 Task: Filters and Effects: Apply a chroma key (green screen) effect to a video.
Action: Mouse moved to (181, 23)
Screenshot: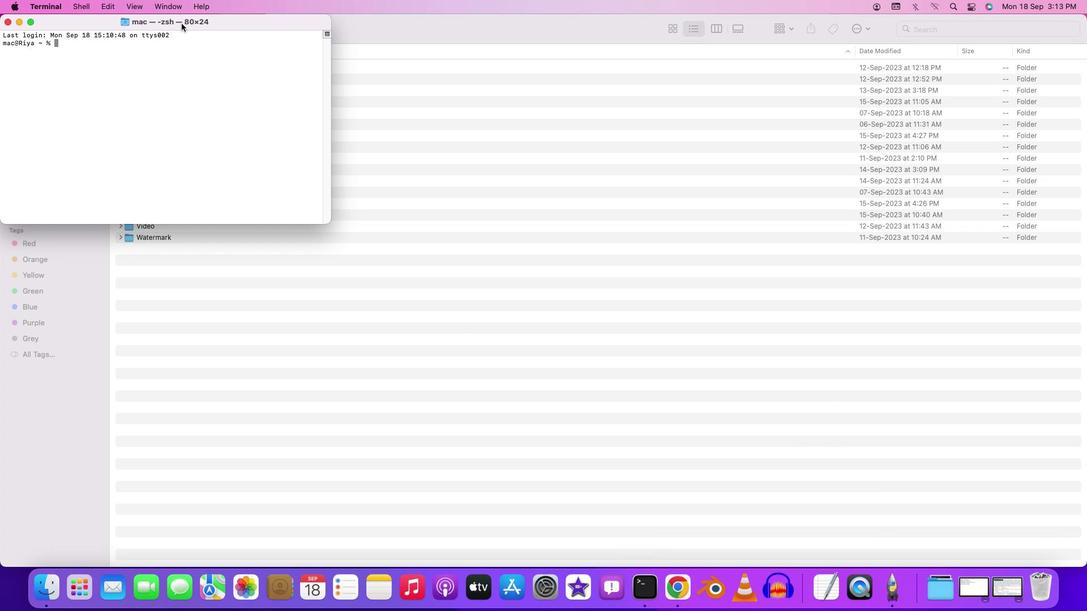 
Action: Mouse pressed left at (181, 23)
Screenshot: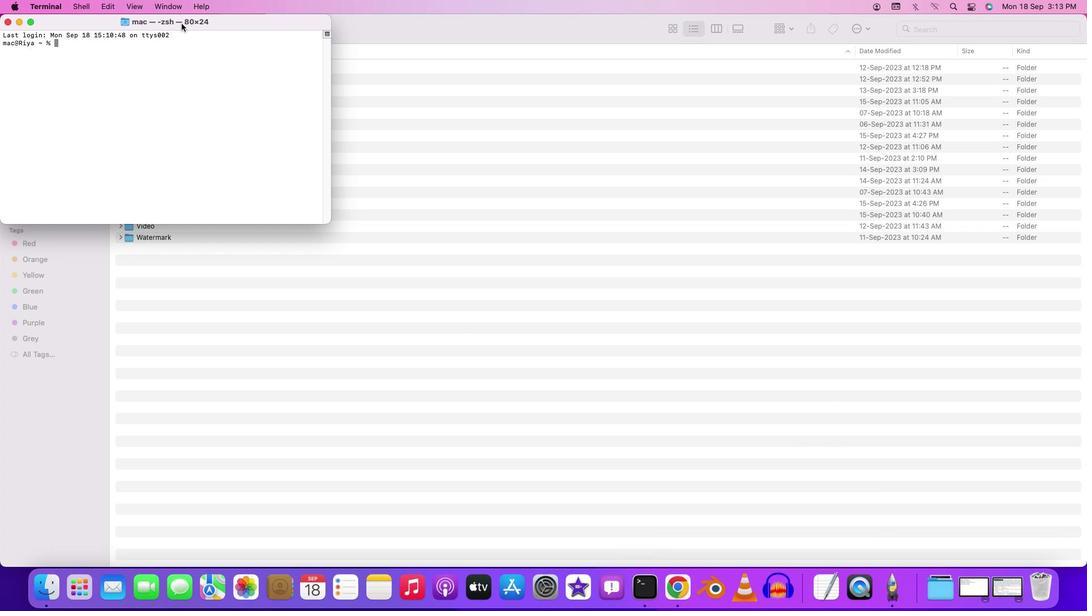 
Action: Mouse pressed left at (181, 23)
Screenshot: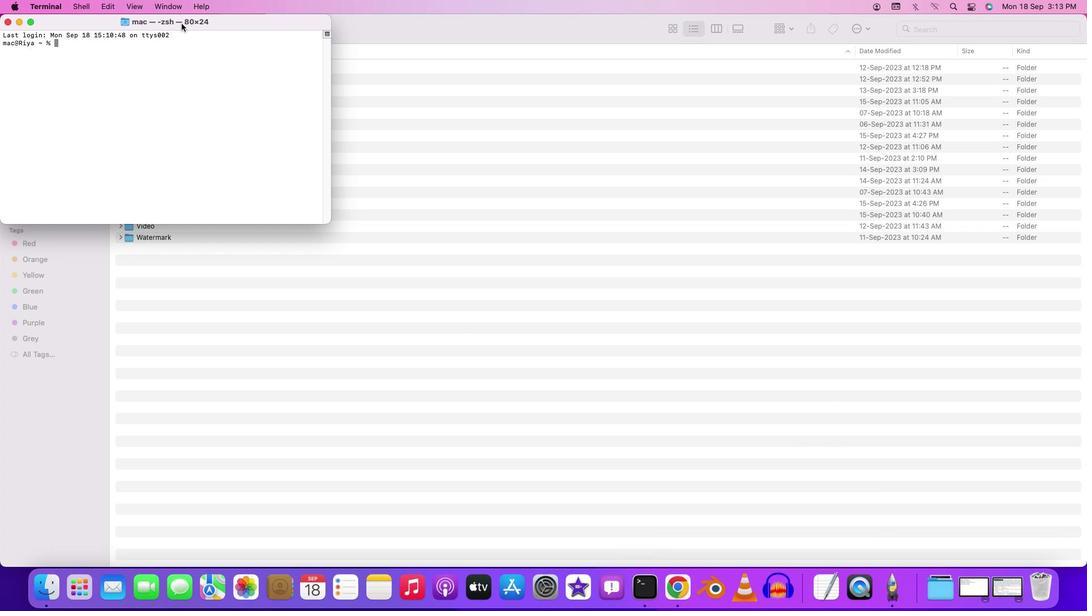 
Action: Mouse moved to (198, 67)
Screenshot: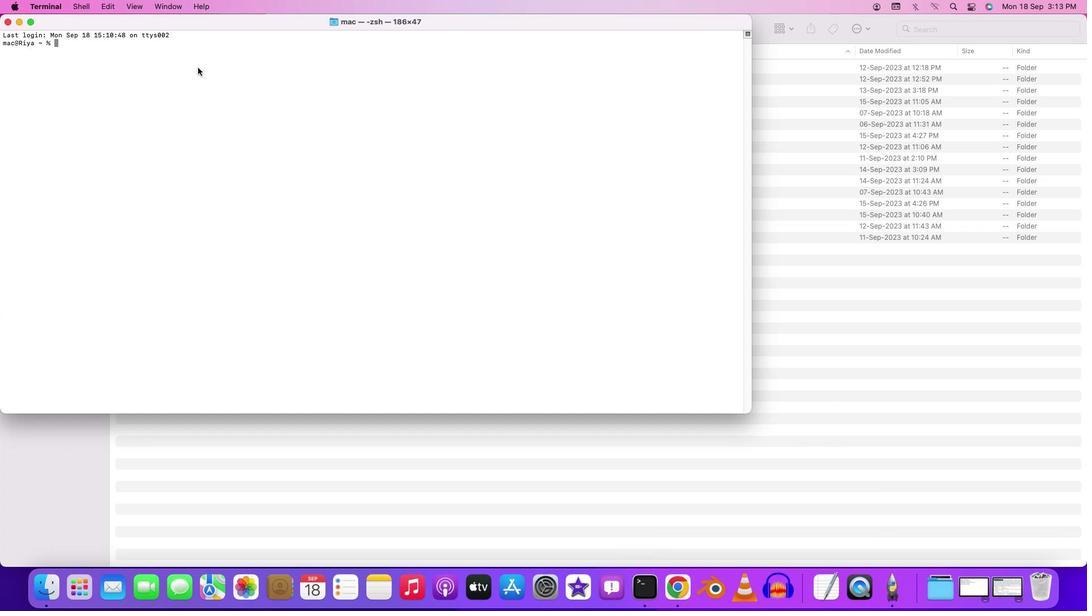
Action: Mouse pressed left at (198, 67)
Screenshot: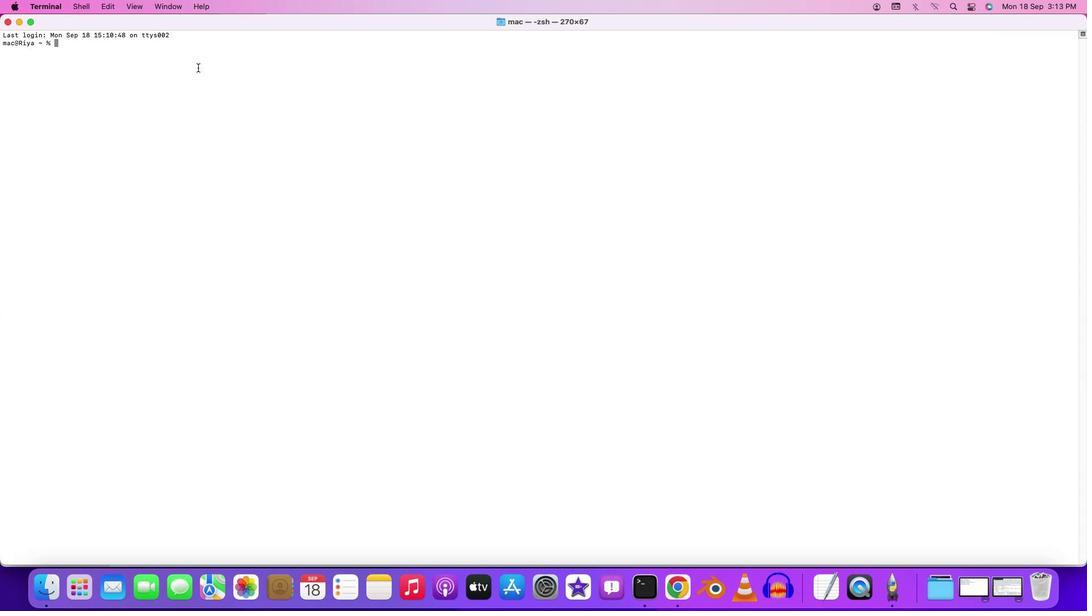 
Action: Key pressed 'c''d'Key.space'd''e''k''t''o''p'Key.enter'c''d'Key.space'd''e''s''k''t''o''p'Key.enter'c''d'Key.space'f''f''m''p''e''g'Key.enter'c''d'Key.space'm''e''r''g''i''n''g'Key.enter'c''d'Key.space'v''i''d''e''o'Key.enter'f''f''m''p''e''g'Key.space'-''i'Key.space'i''n''p''u''t''.''m''p''4'Key.space'-''i'Key.space'b''a''c''k''g''r''a''o''u''n'Key.backspaceKey.backspaceKey.backspaceKey.backspace'o''u''n''d''.''j''p''g'Key.space'-''f''i''l''t''e''r'Key.spaceKey.shift'_''c''o''u''m'Key.backspaceKey.backspaceKey.backspaceKey.backspaceKey.backspaceKey.backspaceKey.shift'_''c''o''m''p''l''e''x'Key.spaceKey.shift'"''[''0'Key.shift':''v'Key.shift'}''c''h''r''o''m''a''k''e''y''=''c''o''l''o''r''=''g''r''e''e''n''[''f''g'']'';''[''1'Key.shift':''v'']'Key.leftKey.leftKey.leftKey.leftKey.leftKey.leftKey.leftKey.leftKey.leftKey.leftKey.leftKey.rightKey.rightKey.rightKey.rightKey.rightKey.rightKey.rightKey.rightKey.rightKey.rightKey.rightKey.right'[''f''g'']''o''v''e''r''l''a''y''=''f''o''r''m''a''t''=''a''u''t''o'Key.shift':''s''h''o''r''t''e''s''t''=''1'Key.shift'"'Key.space'o''u''t''p''u''t'Key.shift'_''c''h''r''o''m''a'Key.shift'_''k''e''y'Key.shift'_''a''p''p''l''i''e''d''.''m''p''4'Key.enterKey.upKey.leftKey.leftKey.leftKey.leftKey.leftKey.leftKey.leftKey.leftKey.leftKey.leftKey.leftKey.leftKey.leftKey.leftKey.leftKey.leftKey.leftKey.leftKey.leftKey.leftKey.leftKey.leftKey.leftKey.leftKey.leftKey.leftKey.leftKey.leftKey.leftKey.leftKey.leftKey.leftKey.leftKey.leftKey.leftKey.leftKey.leftKey.leftKey.leftKey.leftKey.leftKey.leftKey.leftKey.leftKey.leftKey.leftKey.leftKey.leftKey.leftKey.leftKey.leftKey.leftKey.leftKey.leftKey.leftKey.leftKey.leftKey.leftKey.leftKey.leftKey.leftKey.leftKey.leftKey.leftKey.leftKey.leftKey.leftKey.leftKey.leftKey.leftKey.leftKey.leftKey.leftKey.leftKey.leftKey.leftKey.rightKey.rightKey.rightKey.rightKey.rightKey.rightKey.leftKey.leftKey.leftKey.leftKey.leftKey.leftKey.leftKey.leftKey.leftKey.leftKey.leftKey.leftKey.leftKey.leftKey.leftKey.leftKey.leftKey.leftKey.leftKey.leftKey.leftKey.leftKey.leftKey.leftKey.leftKey.leftKey.leftKey.leftKey.leftKey.leftKey.leftKey.leftKey.backspaceKey.rightKey.leftKey.leftKey.leftKey.leftKey.leftKey.leftKey.leftKey.leftKey.leftKey.leftKey.leftKey.leftKey.leftKey.enterKey.upKey.leftKey.leftKey.leftKey.leftKey.leftKey.leftKey.leftKey.leftKey.leftKey.leftKey.leftKey.leftKey.leftKey.leftKey.leftKey.leftKey.leftKey.leftKey.leftKey.leftKey.leftKey.leftKey.leftKey.leftKey.leftKey.leftKey.leftKey.leftKey.leftKey.leftKey.leftKey.leftKey.leftKey.leftKey.leftKey.leftKey.leftKey.leftKey.leftKey.leftKey.leftKey.leftKey.leftKey.leftKey.leftKey.leftKey.leftKey.leftKey.leftKey.leftKey.leftKey.leftKey.leftKey.leftKey.leftKey.leftKey.leftKey.leftKey.leftKey.leftKey.leftKey.leftKey.leftKey.leftKey.leftKey.leftKey.leftKey.leftKey.leftKey.leftKey.leftKey.leftKey.leftKey.leftKey.leftKey.leftKey.leftKey.leftKey.leftKey.leftKey.leftKey.leftKey.leftKey.leftKey.leftKey.leftKey.leftKey.leftKey.leftKey.leftKey.leftKey.leftKey.leftKey.leftKey.leftKey.leftKey.leftKey.leftKey.leftKey.leftKey.leftKey.leftKey.spaceKey.rightKey.enterKey.upKey.leftKey.leftKey.leftKey.leftKey.leftKey.leftKey.leftKey.leftKey.leftKey.leftKey.leftKey.leftKey.leftKey.leftKey.leftKey.leftKey.leftKey.leftKey.leftKey.leftKey.leftKey.leftKey.leftKey.leftKey.leftKey.leftKey.leftKey.leftKey.leftKey.leftKey.leftKey.leftKey.leftKey.leftKey.leftKey.leftKey.leftKey.leftKey.leftKey.leftKey.leftKey.leftKey.leftKey.leftKey.leftKey.leftKey.leftKey.leftKey.leftKey.leftKey.leftKey.leftKey.leftKey.leftKey.leftKey.leftKey.leftKey.leftKey.leftKey.leftKey.leftKey.leftKey.leftKey.leftKey.leftKey.leftKey.leftKey.leftKey.leftKey.leftKey.leftKey.leftKey.leftKey.leftKey.leftKey.leftKey.leftKey.leftKey.leftKey.leftKey.leftKey.leftKey.leftKey.leftKey.leftKey.leftKey.leftKey.leftKey.leftKey.leftKey.leftKey.leftKey.leftKey.leftKey.leftKey.leftKey.backspace']'Key.enter
Screenshot: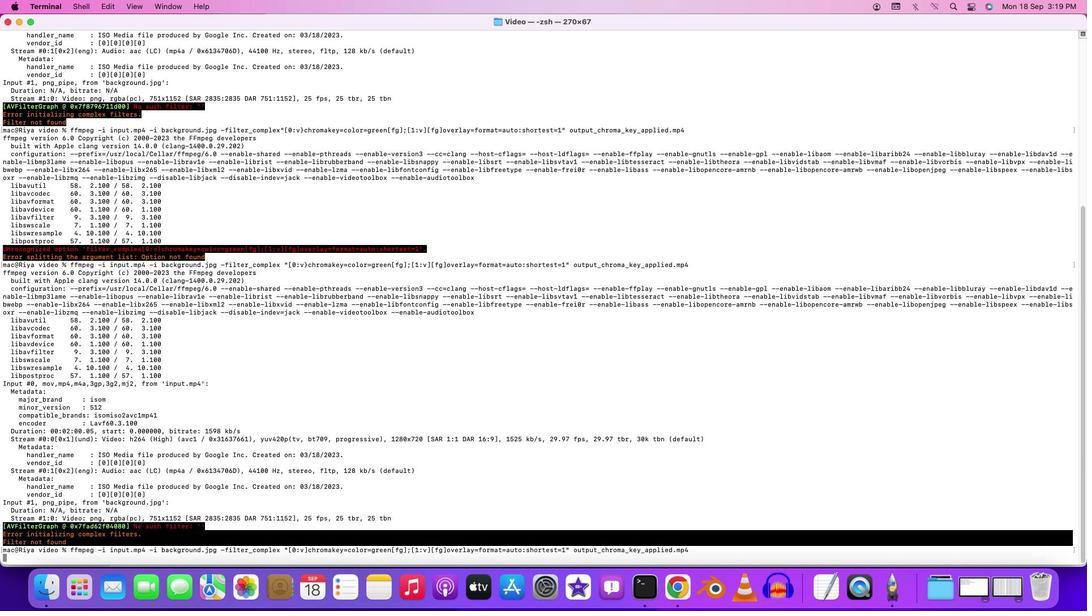 
Action: Mouse moved to (543, 488)
Screenshot: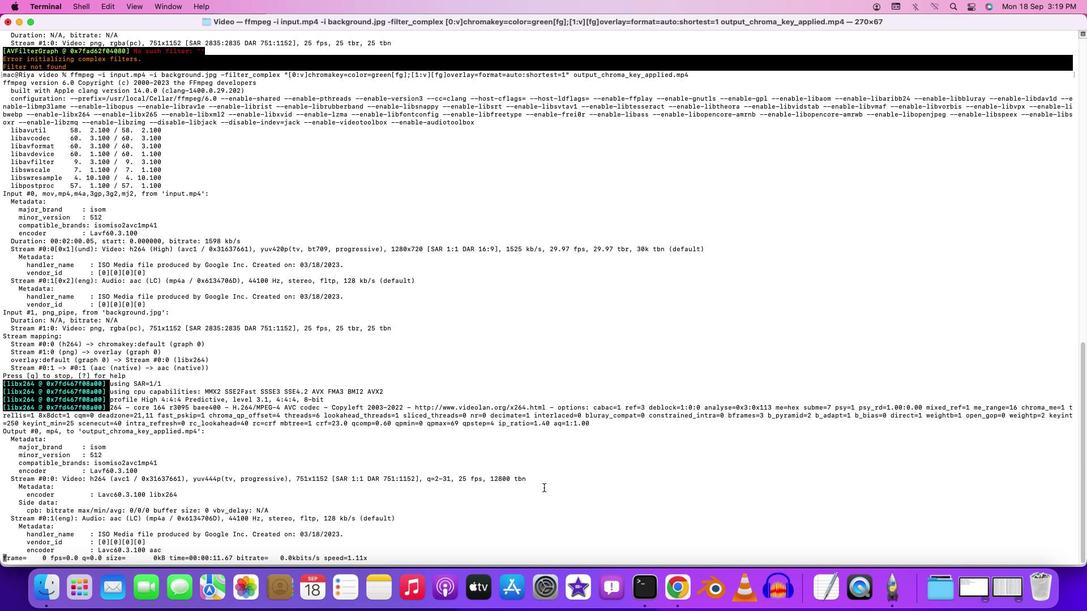 
Action: Mouse pressed left at (543, 488)
Screenshot: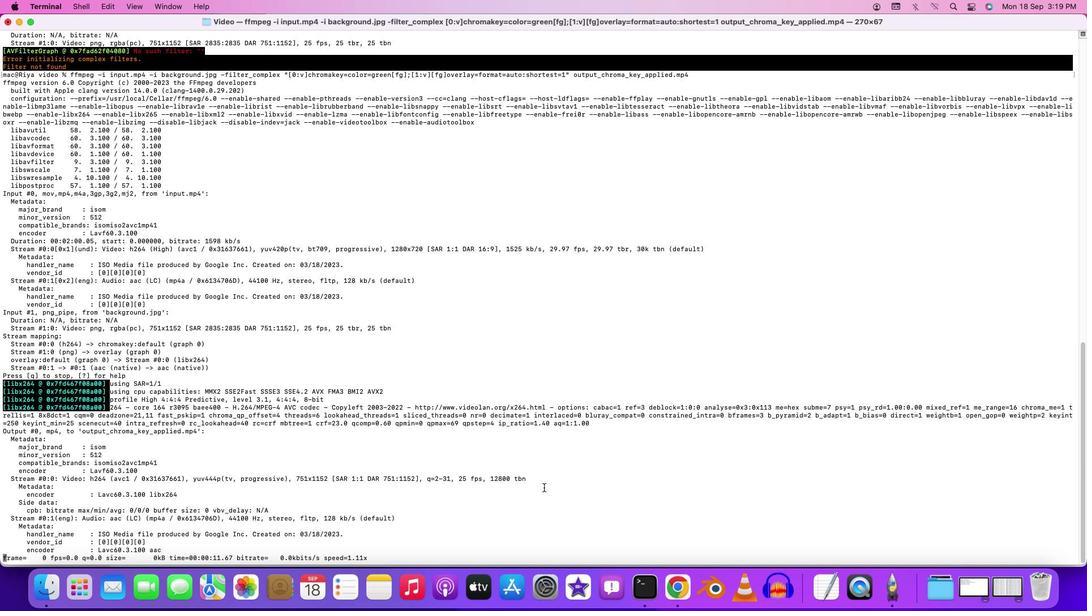 
